 Task: Copy code from extra-large badge options.
Action: Mouse moved to (762, 82)
Screenshot: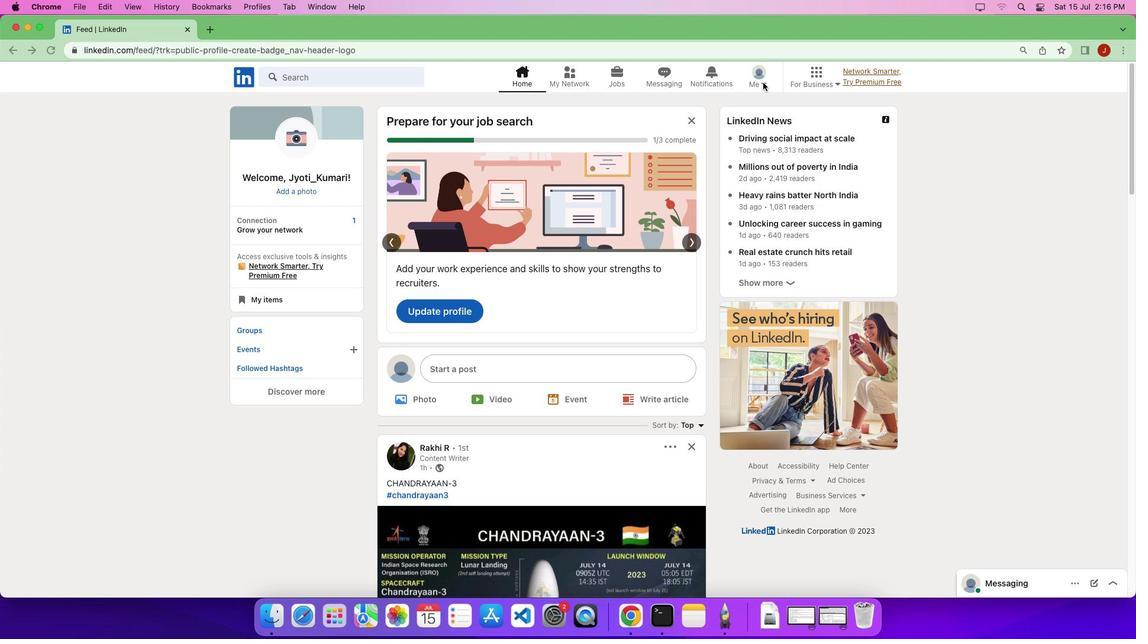 
Action: Mouse pressed left at (762, 82)
Screenshot: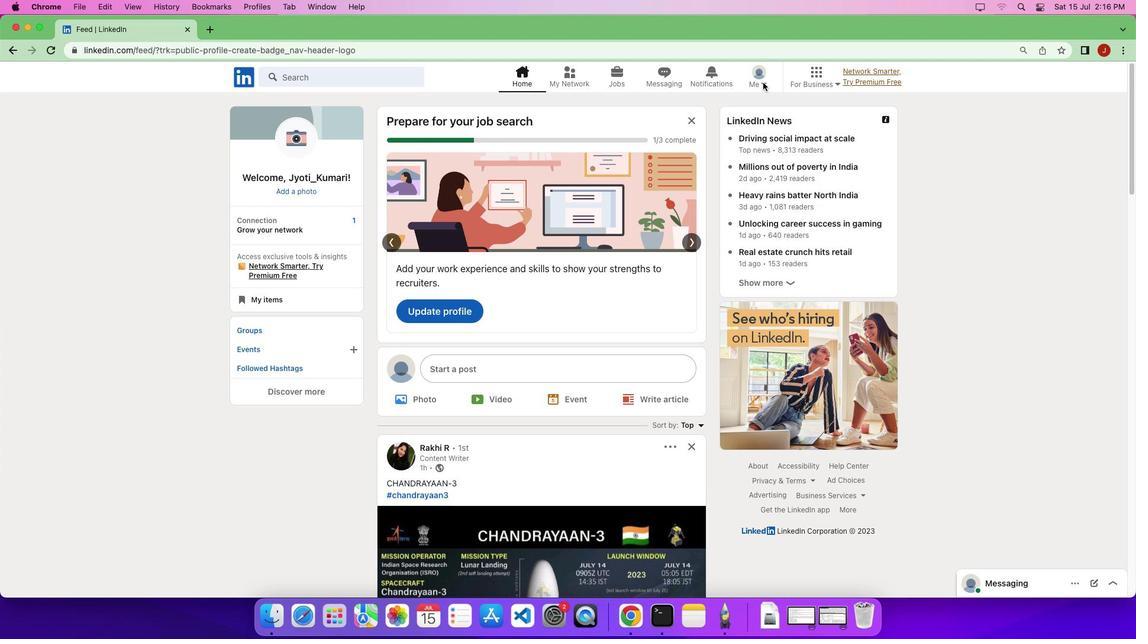 
Action: Mouse pressed left at (762, 82)
Screenshot: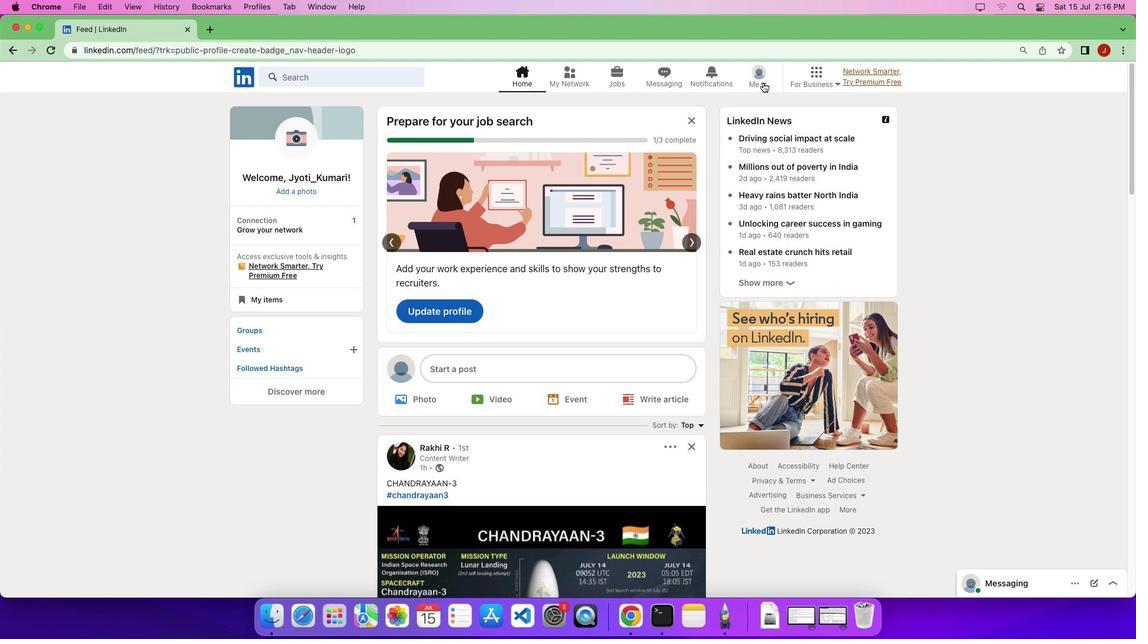 
Action: Mouse moved to (676, 217)
Screenshot: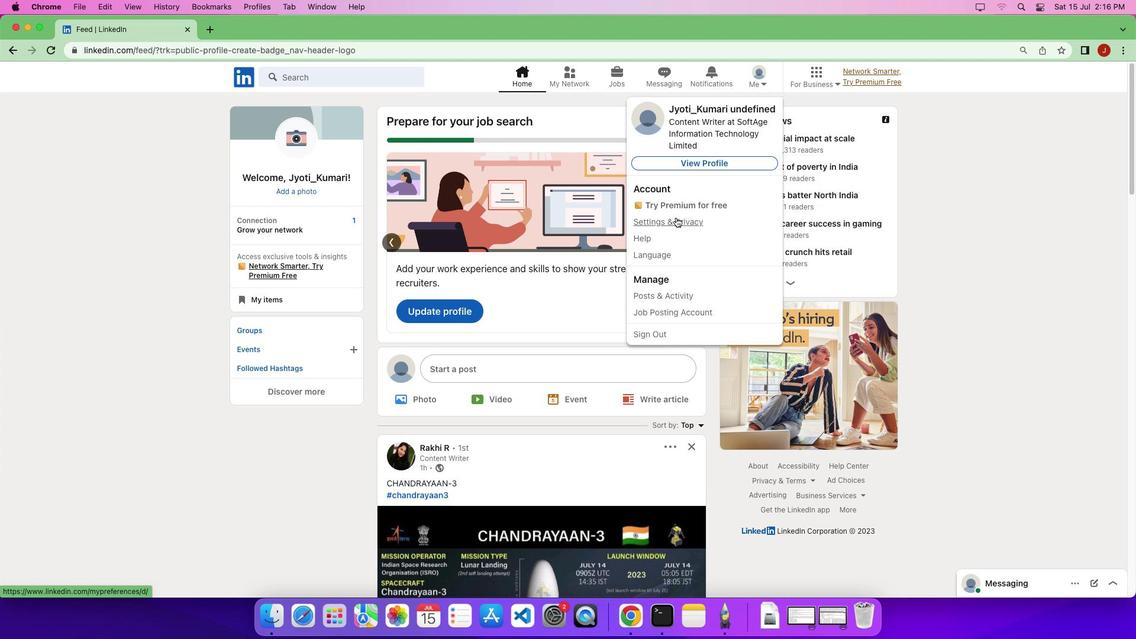 
Action: Mouse pressed left at (676, 217)
Screenshot: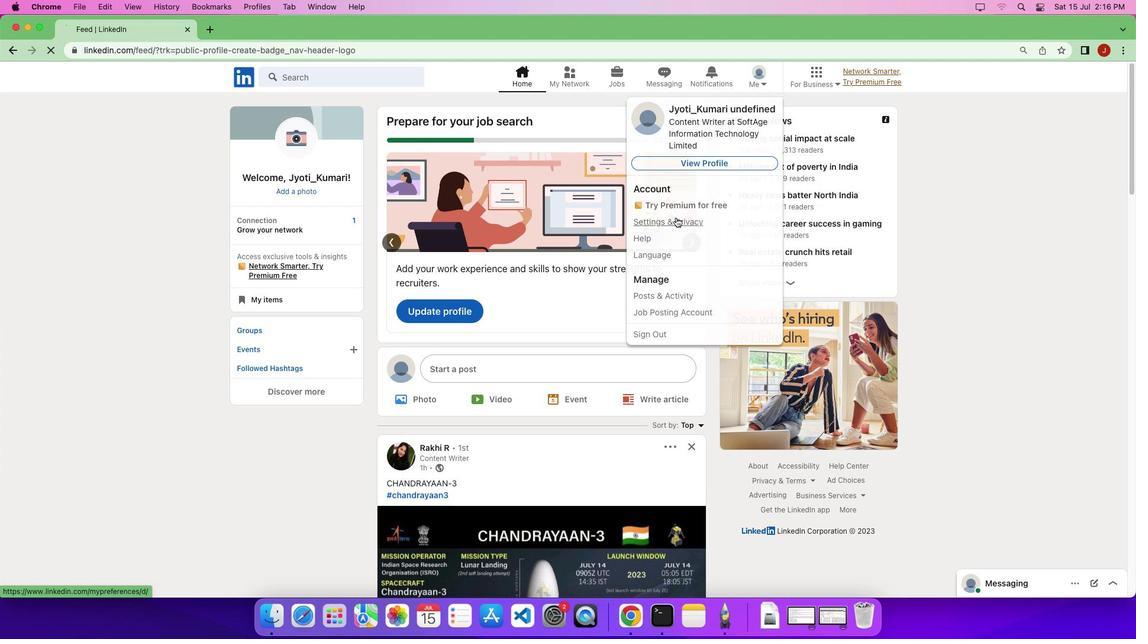 
Action: Mouse moved to (73, 251)
Screenshot: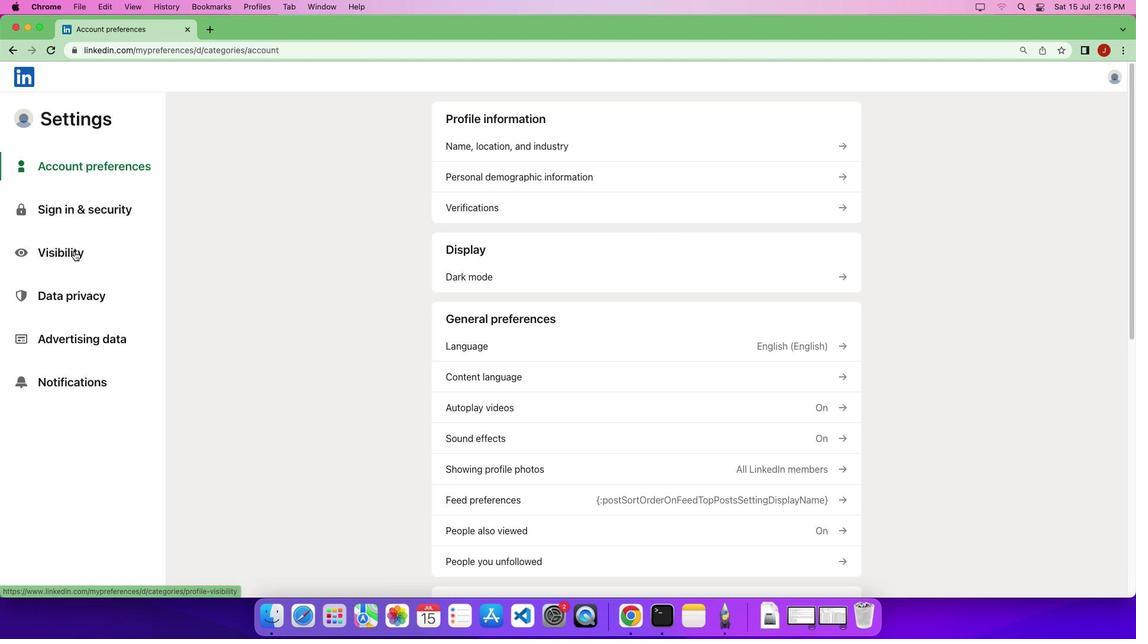 
Action: Mouse pressed left at (73, 251)
Screenshot: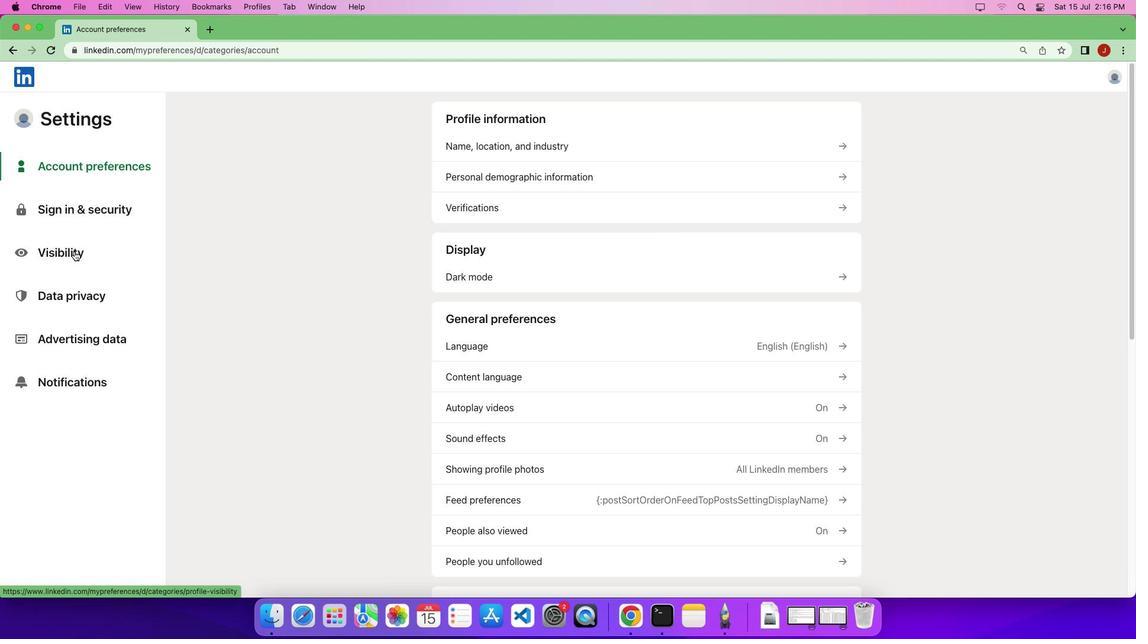 
Action: Mouse pressed left at (73, 251)
Screenshot: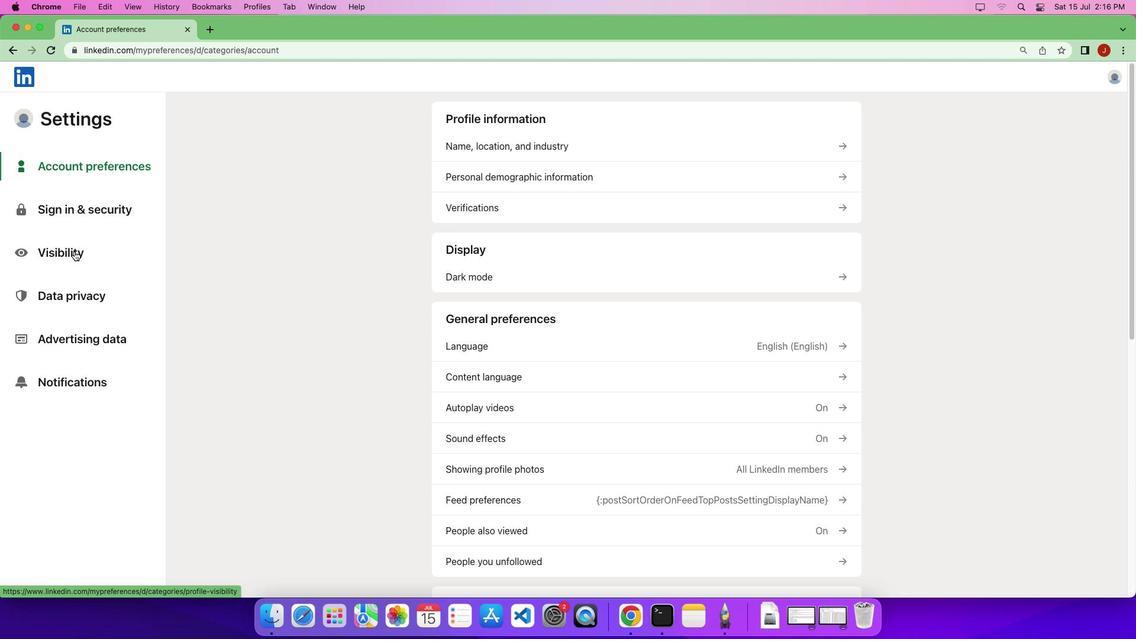 
Action: Mouse moved to (831, 175)
Screenshot: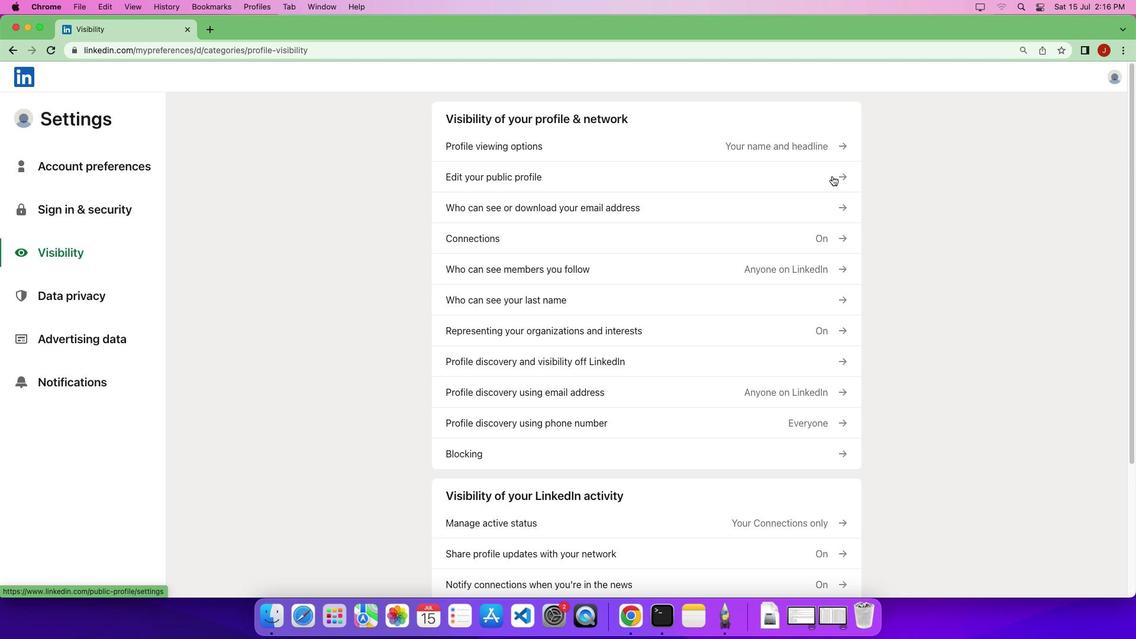 
Action: Mouse pressed left at (831, 175)
Screenshot: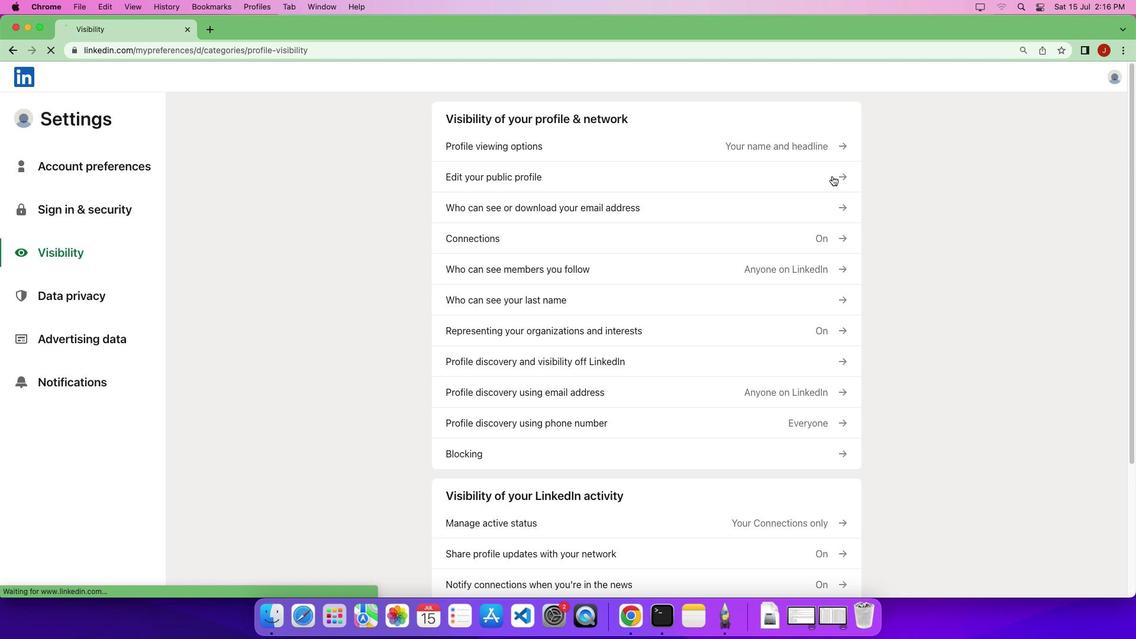 
Action: Mouse moved to (832, 176)
Screenshot: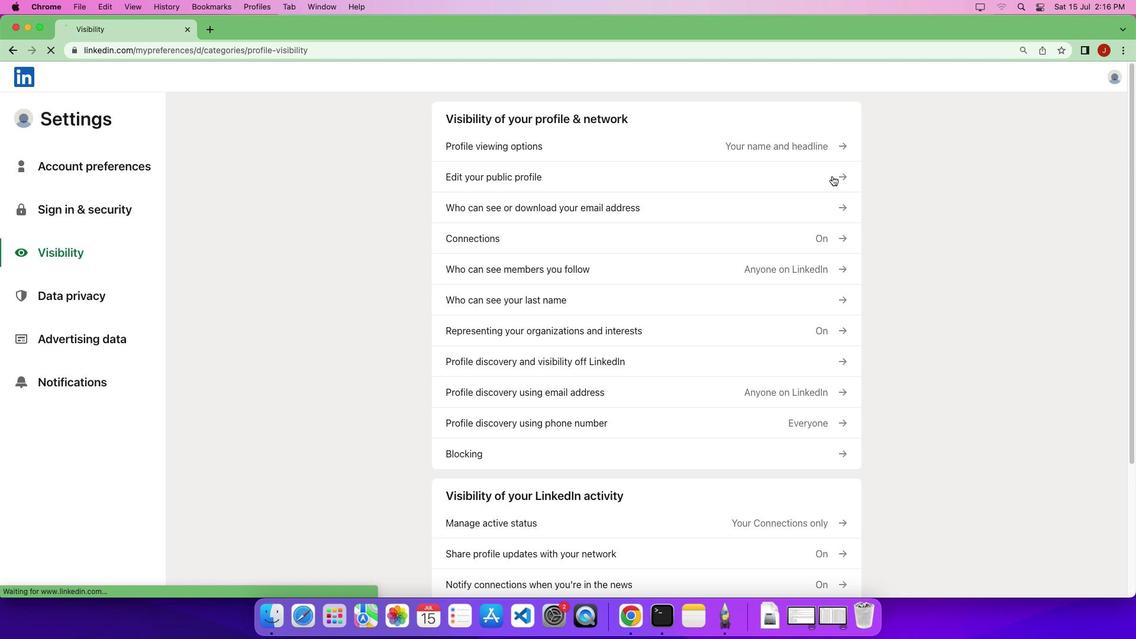 
Action: Mouse pressed left at (832, 176)
Screenshot: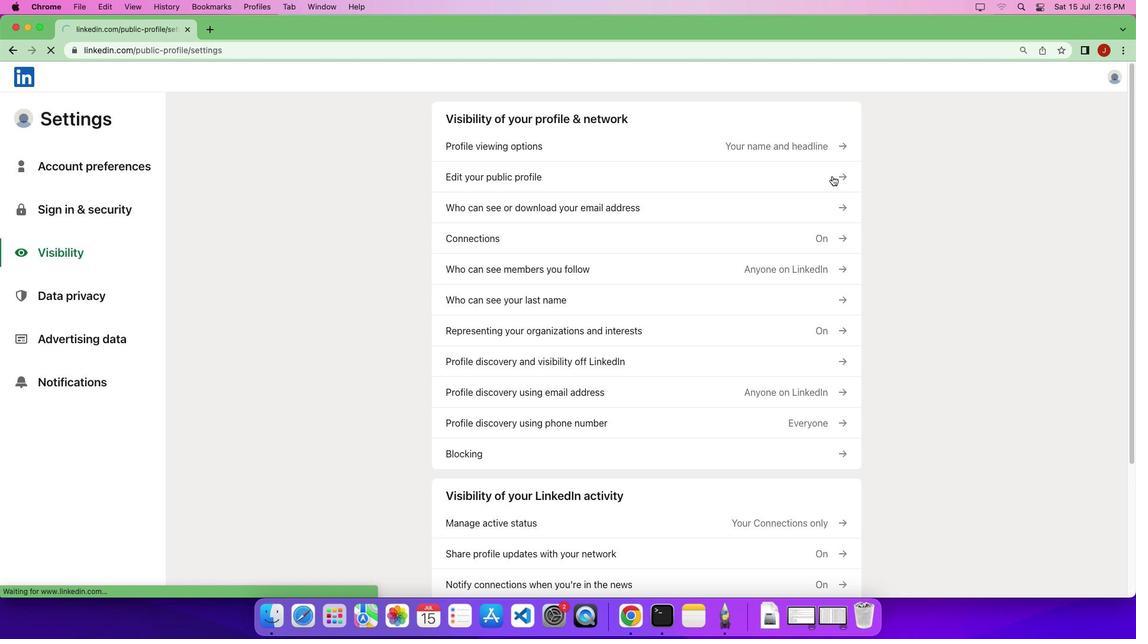
Action: Mouse moved to (777, 392)
Screenshot: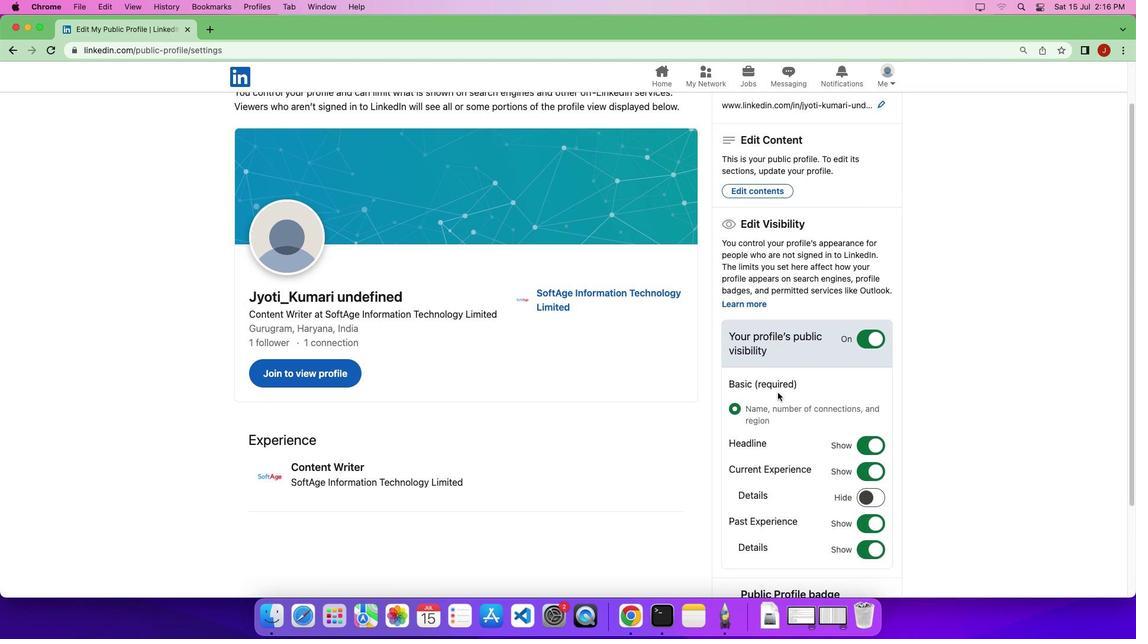 
Action: Mouse scrolled (777, 392) with delta (0, 0)
Screenshot: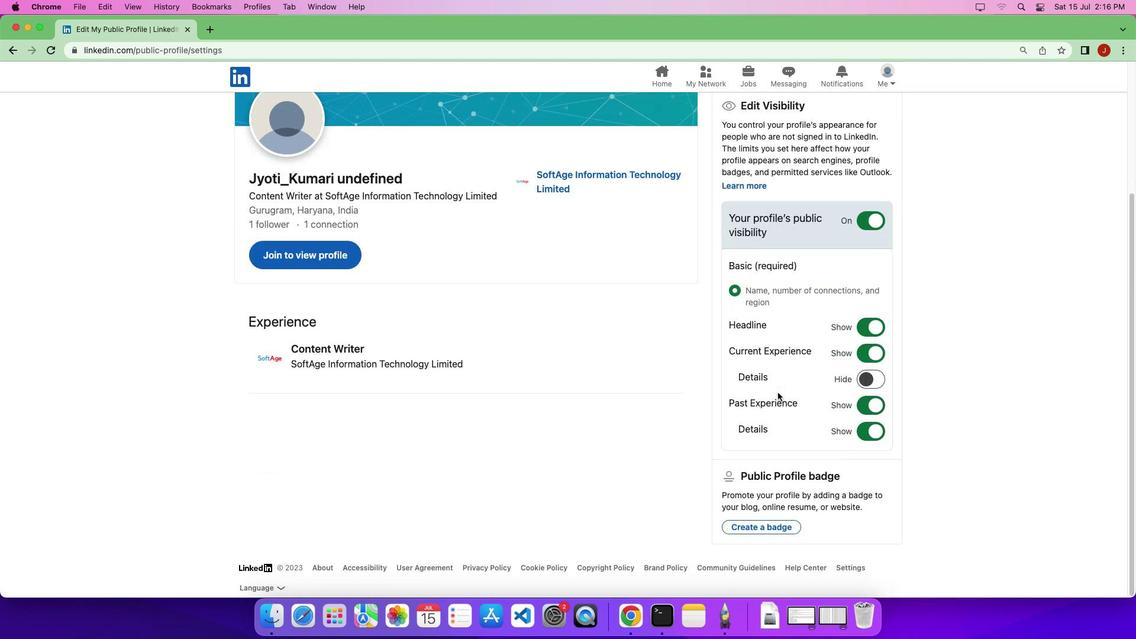 
Action: Mouse scrolled (777, 392) with delta (0, 0)
Screenshot: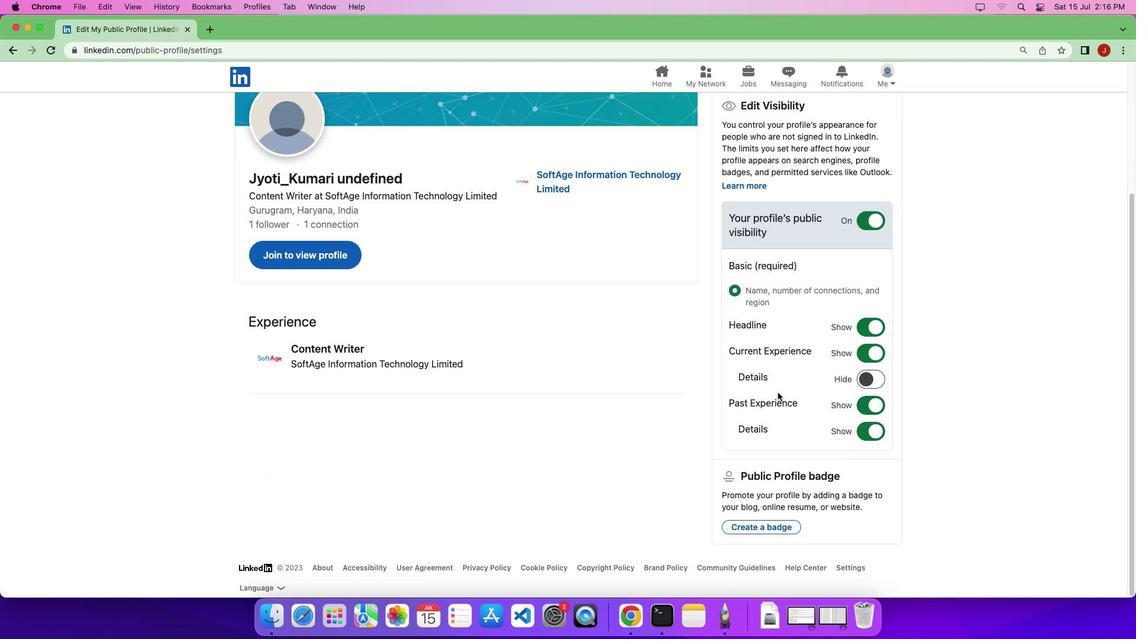 
Action: Mouse scrolled (777, 392) with delta (0, -4)
Screenshot: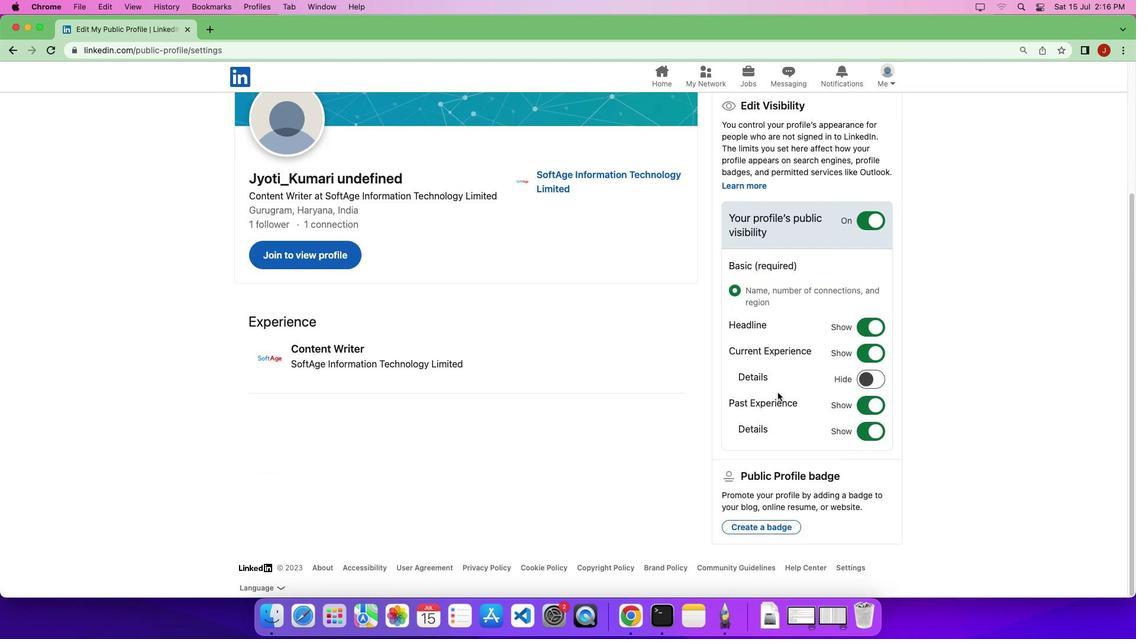 
Action: Mouse moved to (778, 392)
Screenshot: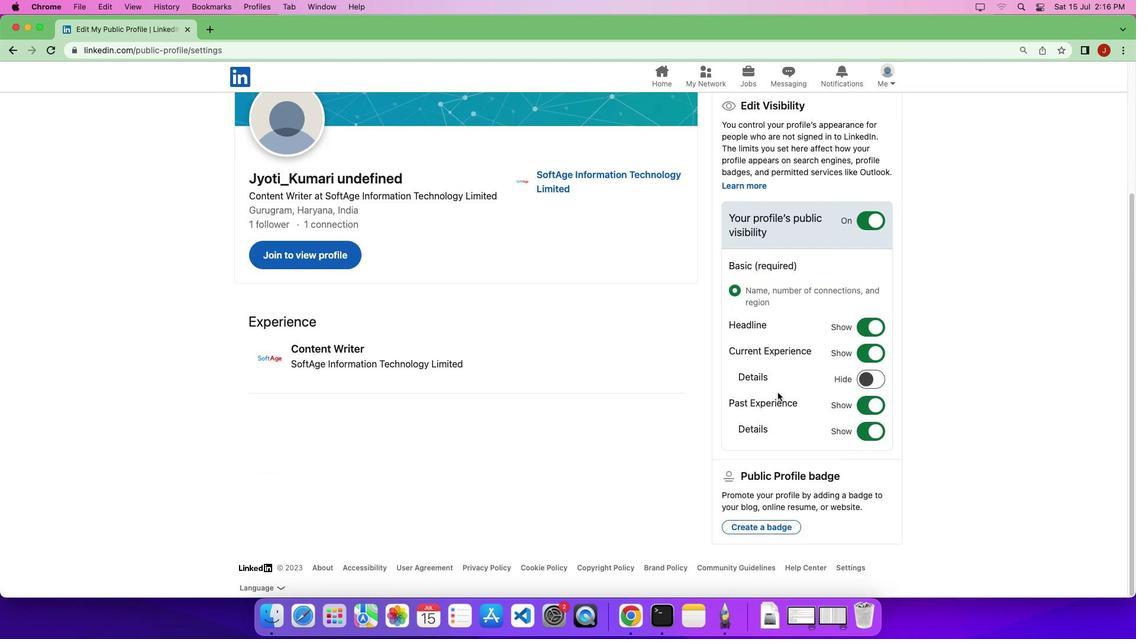 
Action: Mouse scrolled (778, 392) with delta (0, -7)
Screenshot: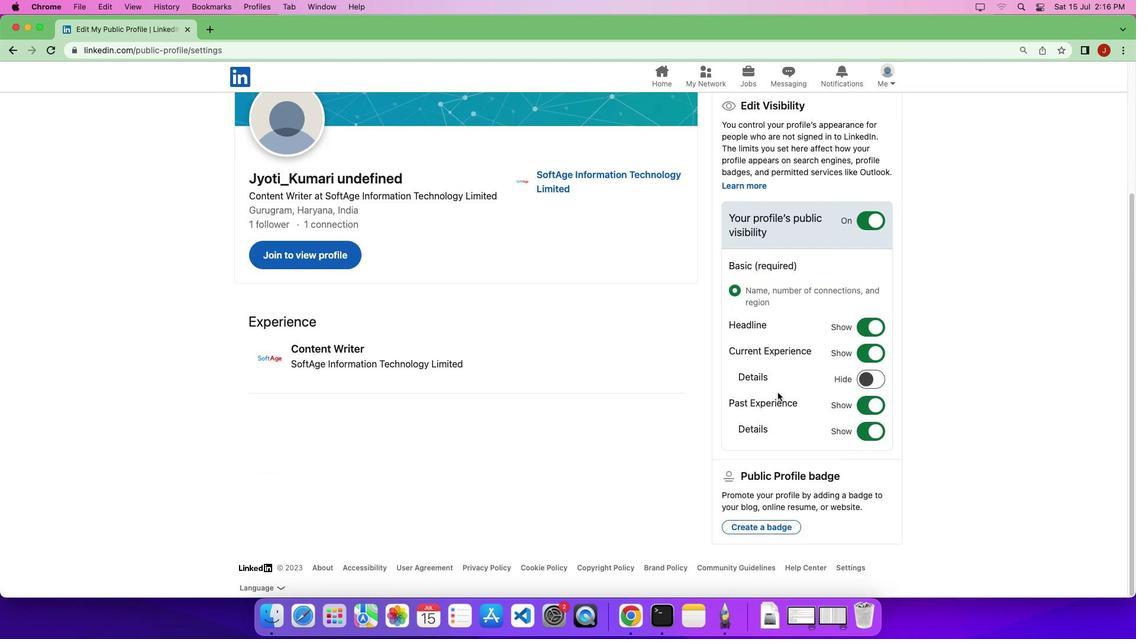 
Action: Mouse scrolled (778, 392) with delta (0, -8)
Screenshot: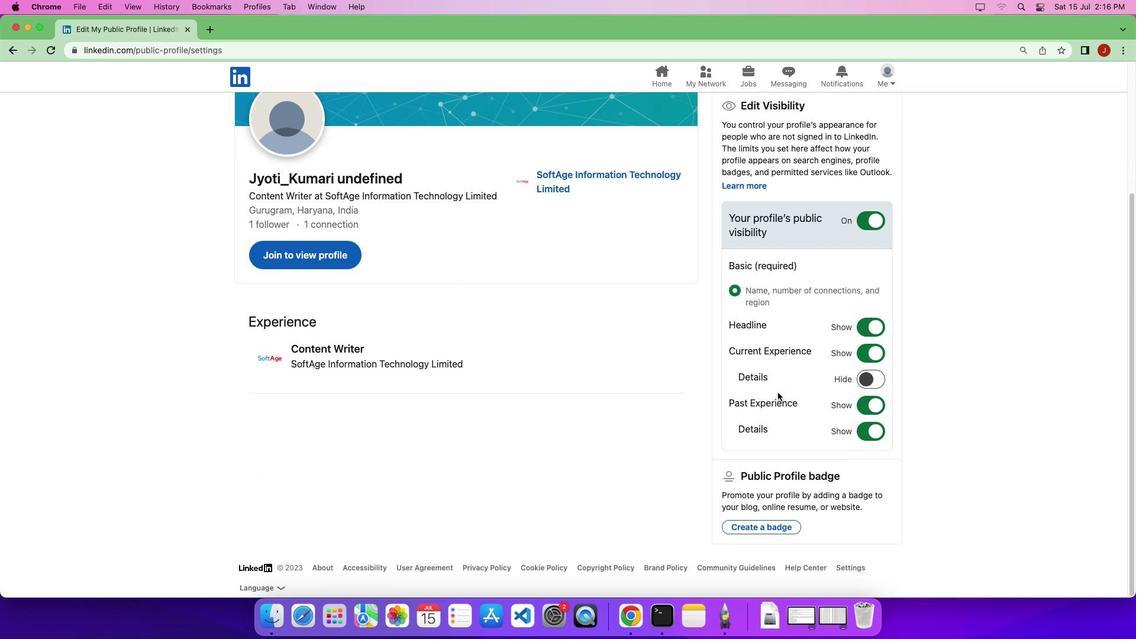 
Action: Mouse moved to (775, 525)
Screenshot: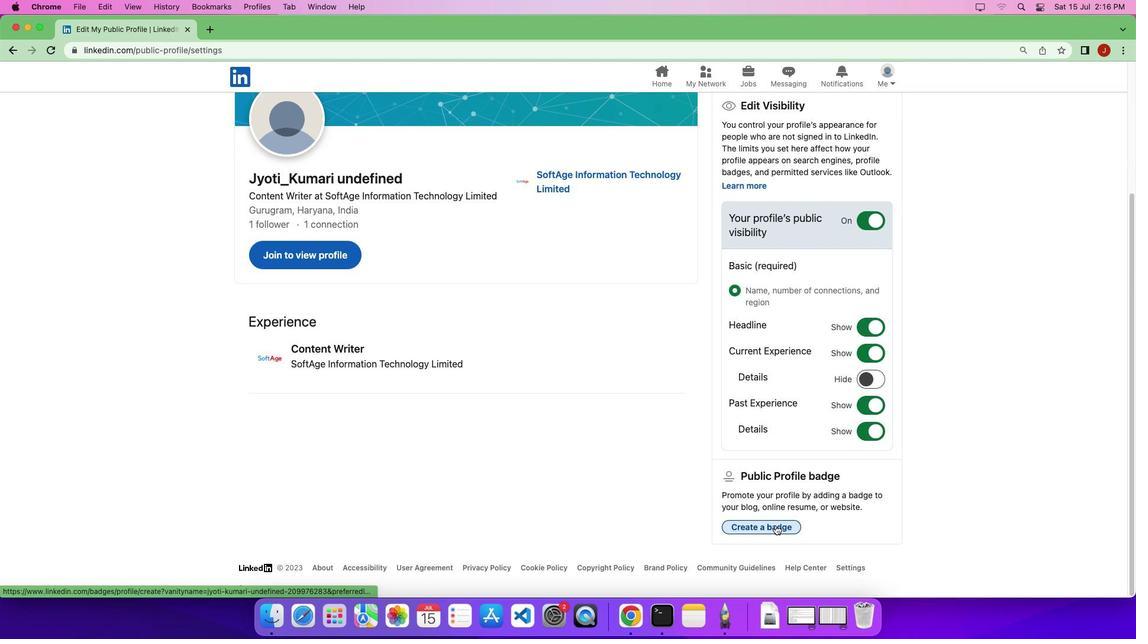 
Action: Mouse pressed left at (775, 525)
Screenshot: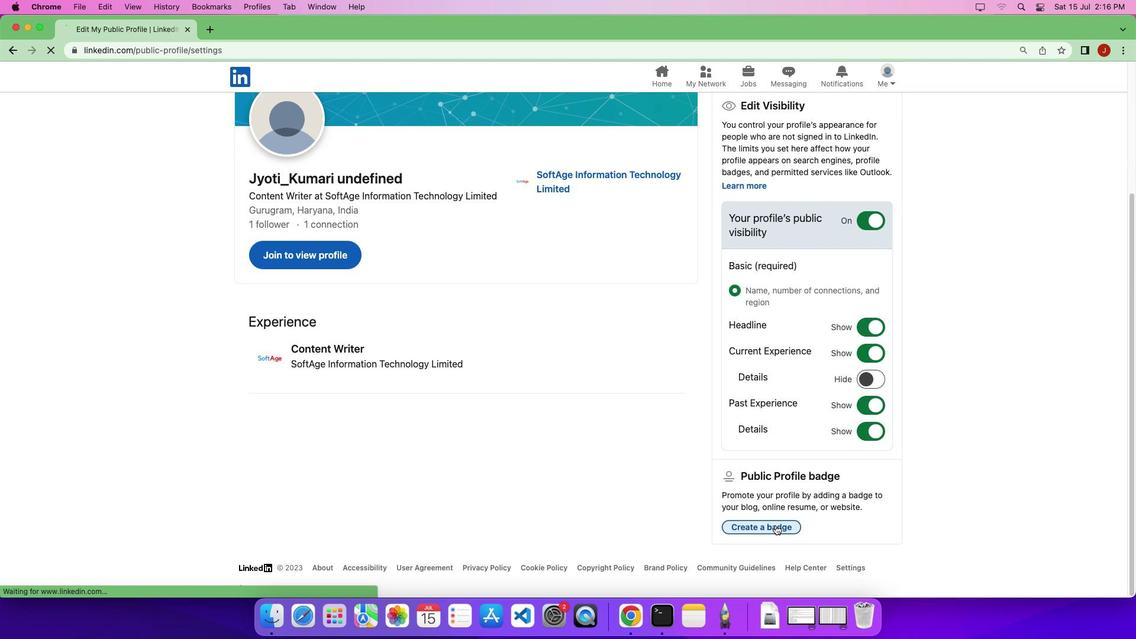 
Action: Mouse moved to (636, 499)
Screenshot: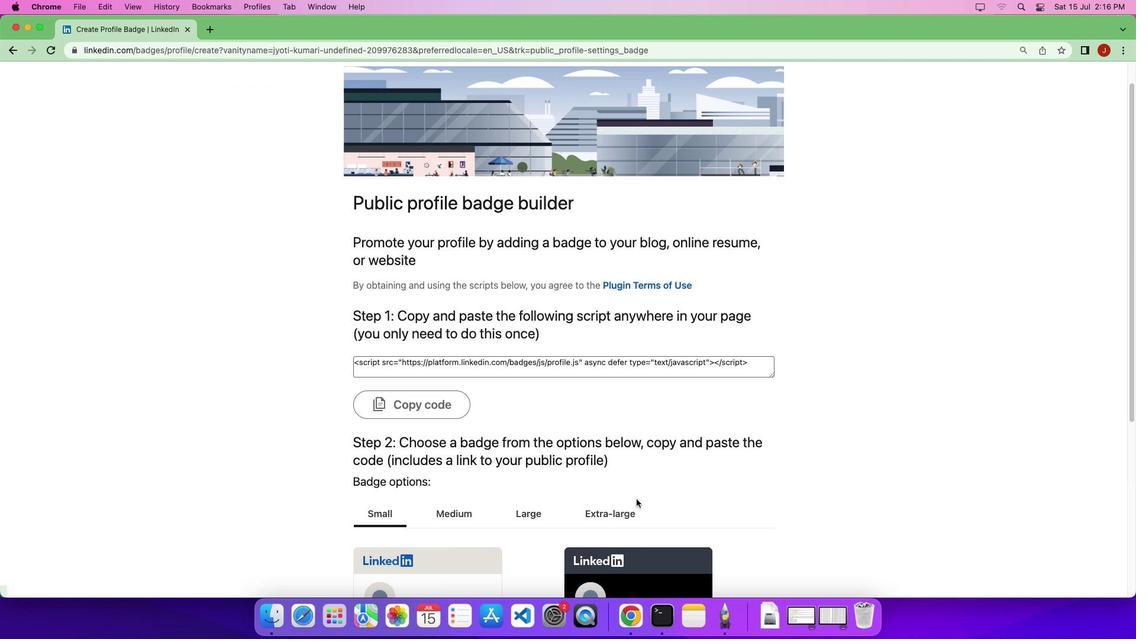 
Action: Mouse scrolled (636, 499) with delta (0, 0)
Screenshot: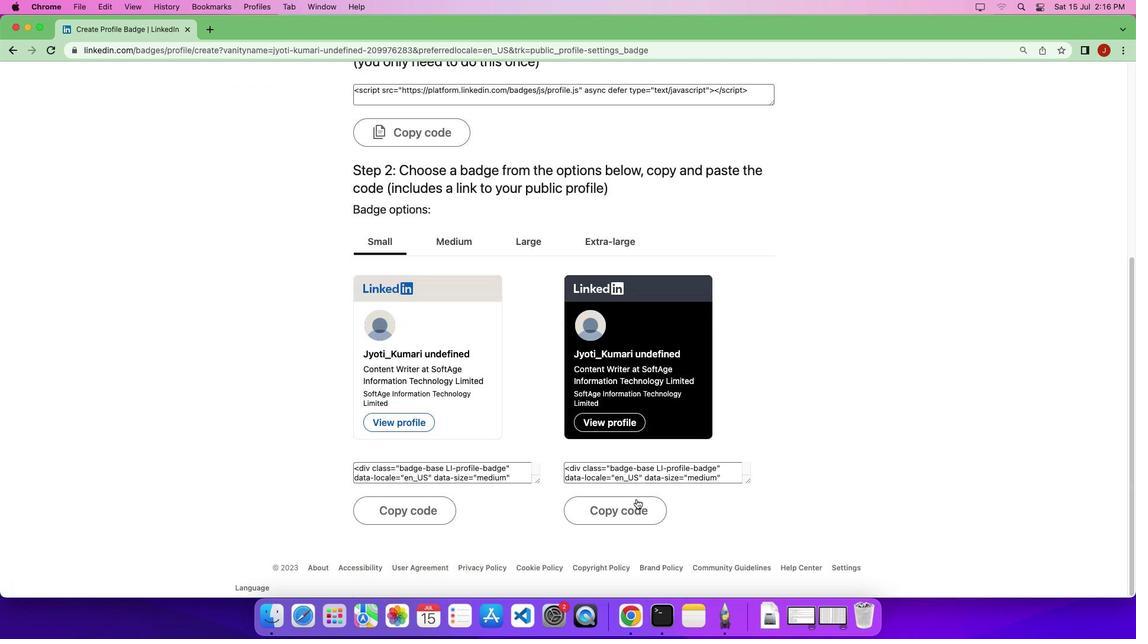 
Action: Mouse scrolled (636, 499) with delta (0, 0)
Screenshot: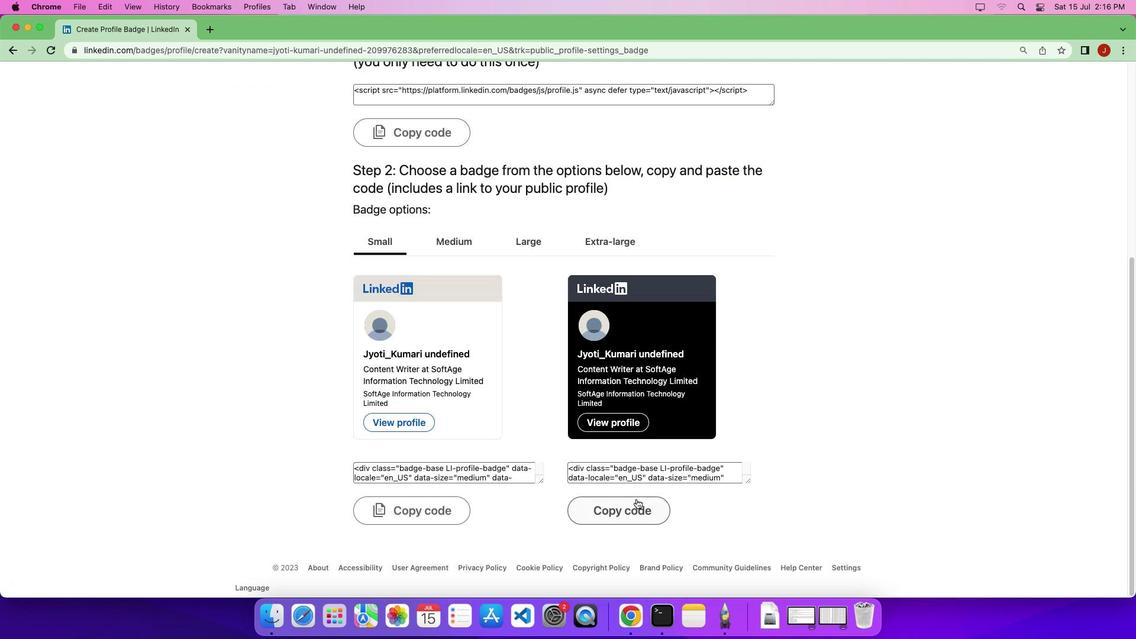 
Action: Mouse scrolled (636, 499) with delta (0, -4)
Screenshot: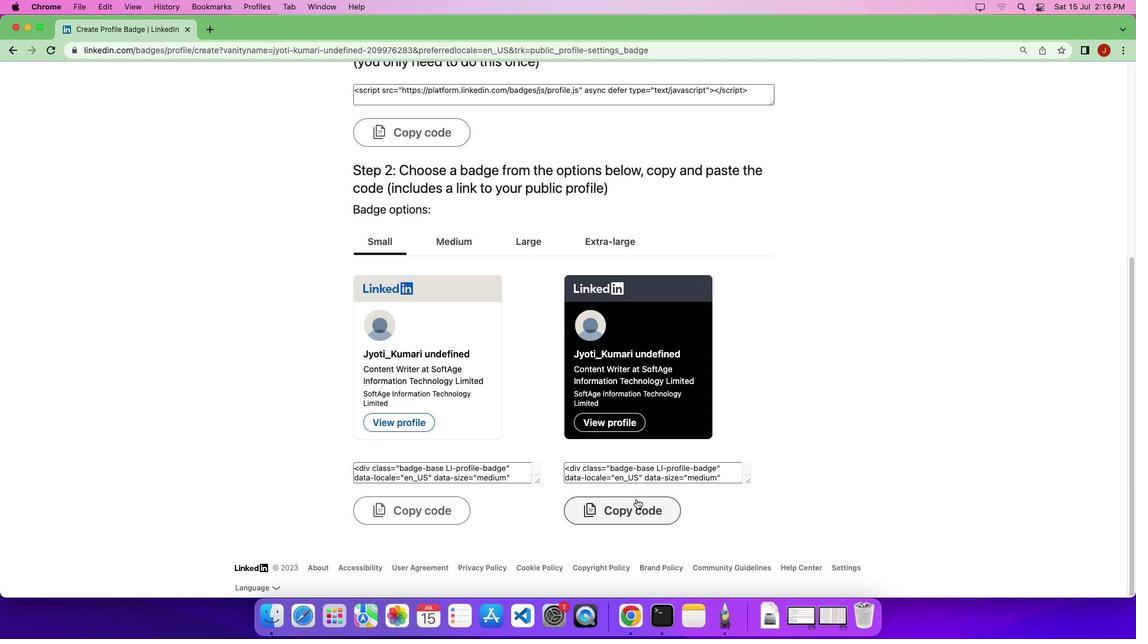 
Action: Mouse scrolled (636, 499) with delta (0, -6)
Screenshot: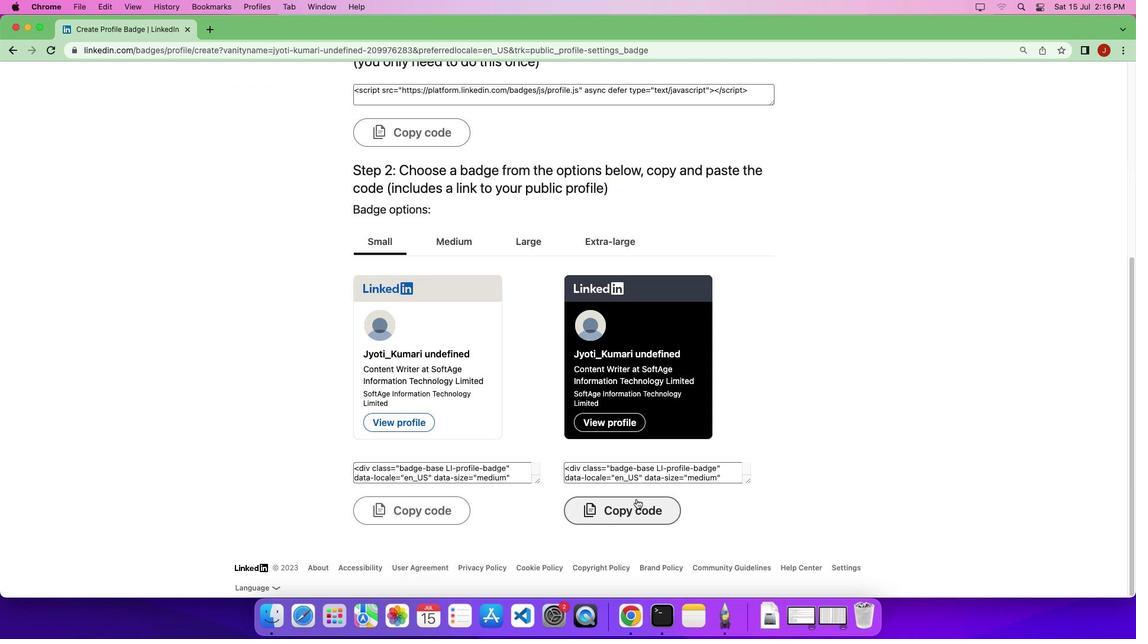 
Action: Mouse scrolled (636, 499) with delta (0, -7)
Screenshot: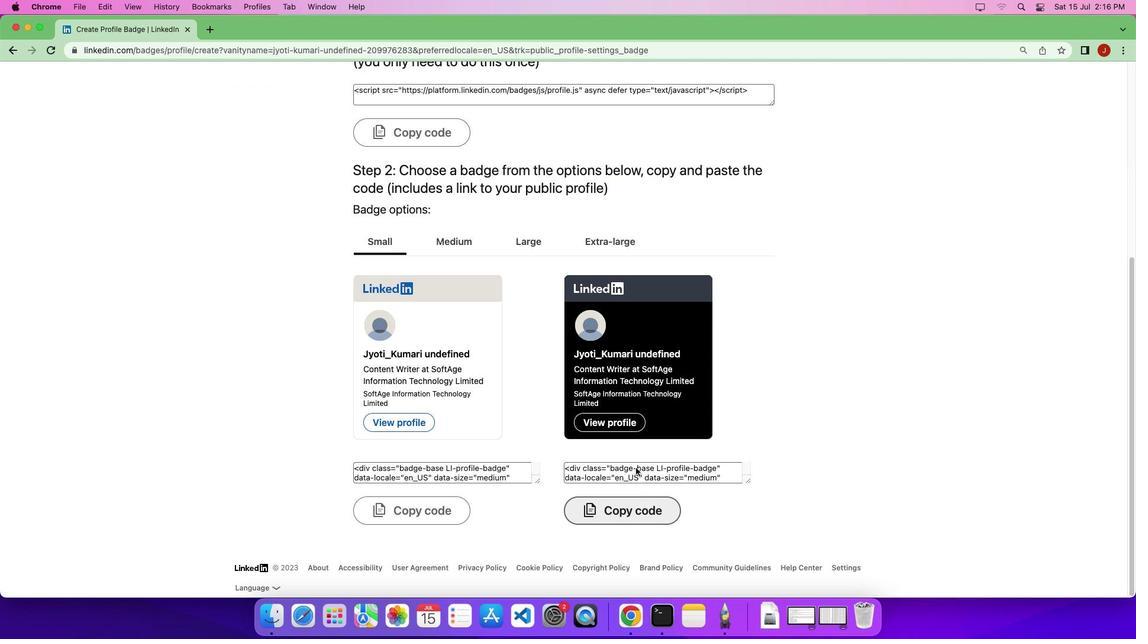 
Action: Mouse moved to (595, 240)
Screenshot: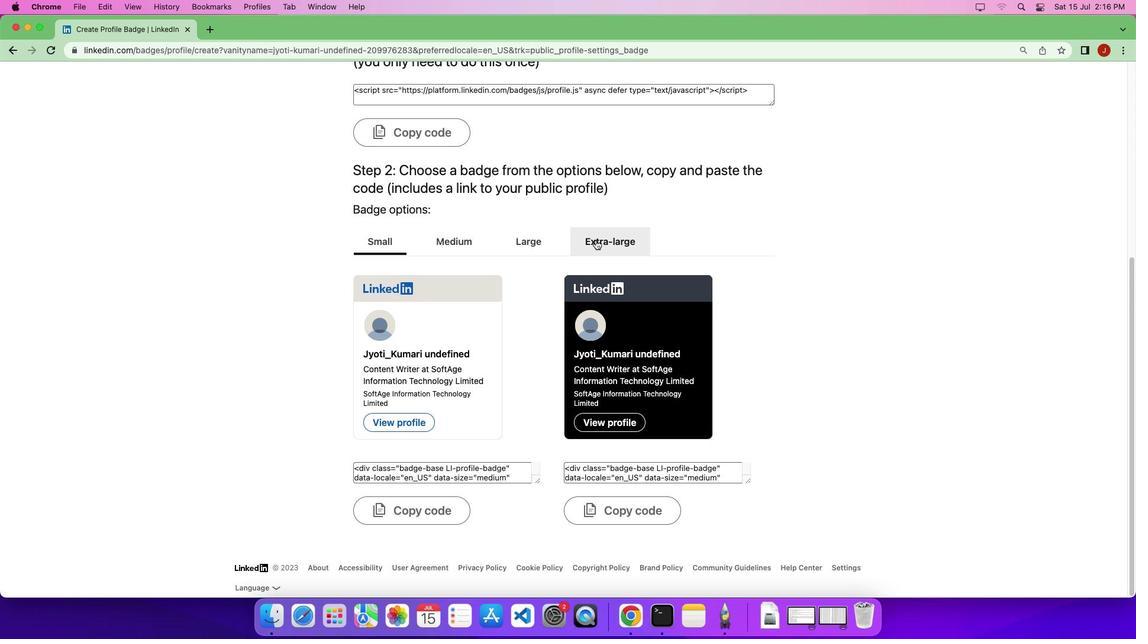 
Action: Mouse pressed left at (595, 240)
Screenshot: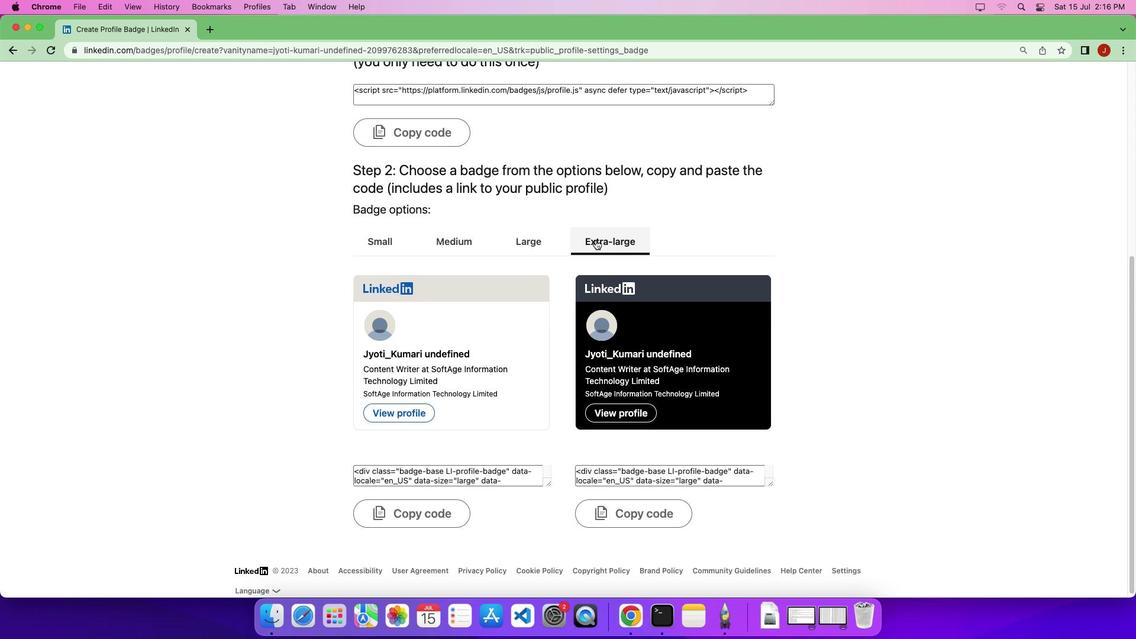 
Action: Mouse moved to (442, 524)
Screenshot: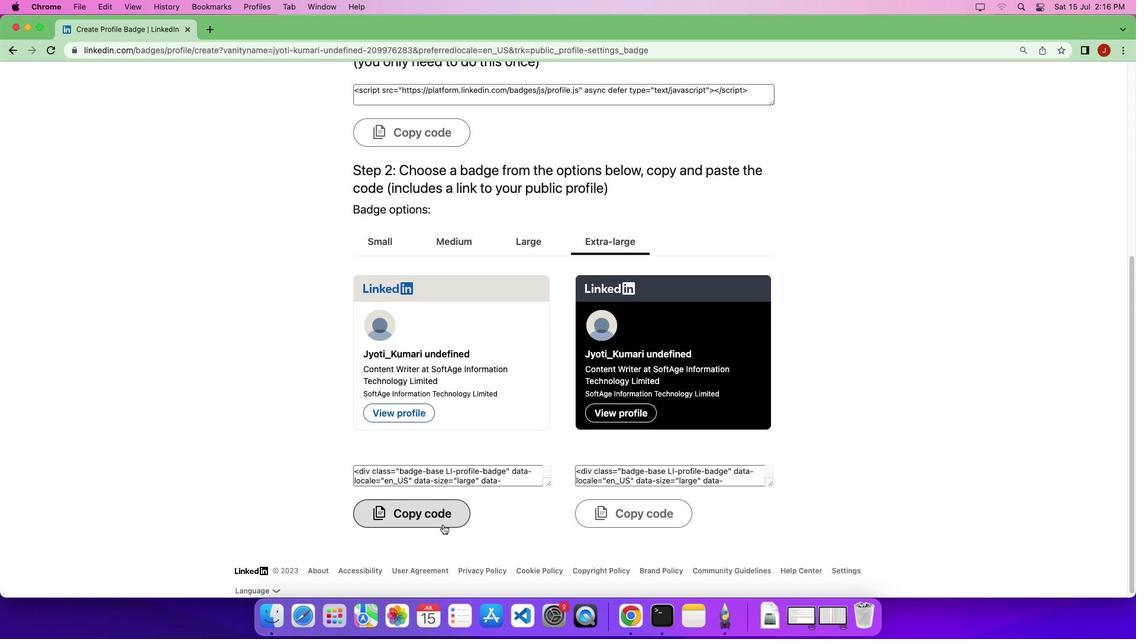 
Action: Mouse pressed left at (442, 524)
Screenshot: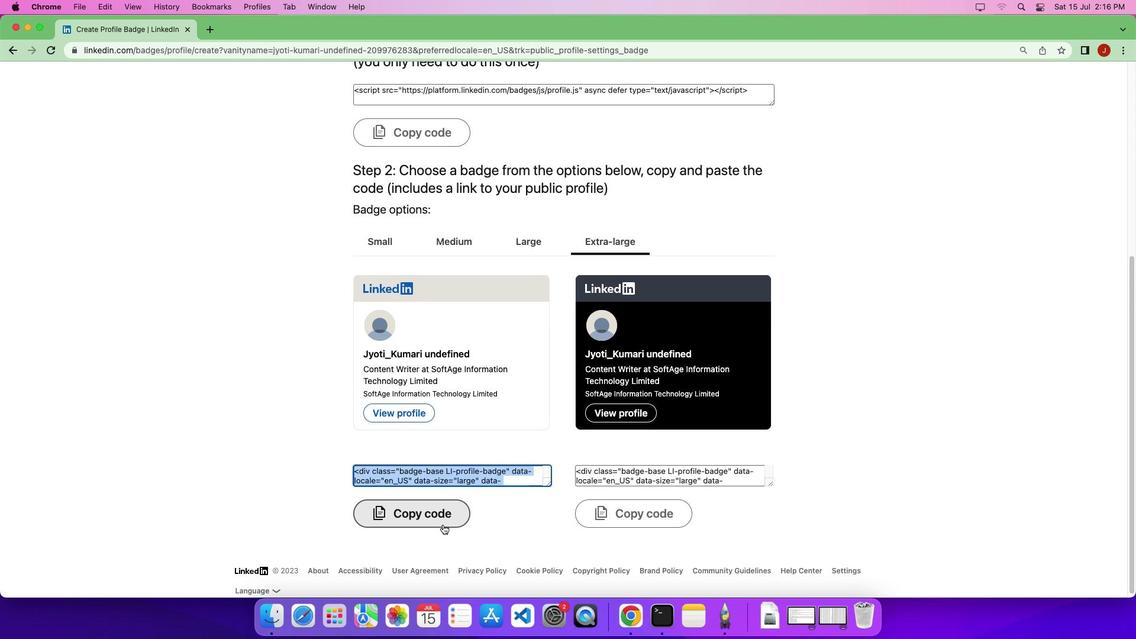 
